 Task: Learn more about a business.
Action: Mouse moved to (656, 86)
Screenshot: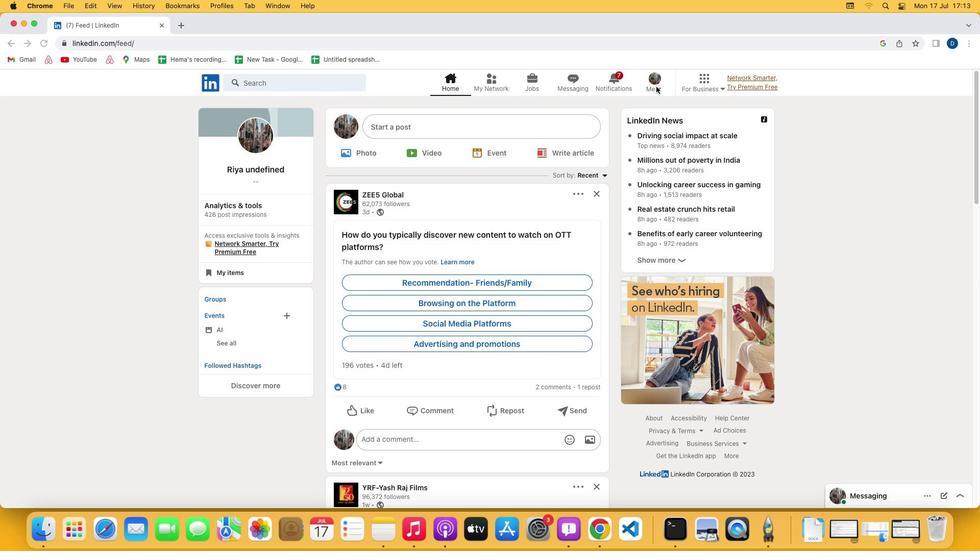 
Action: Mouse pressed left at (656, 86)
Screenshot: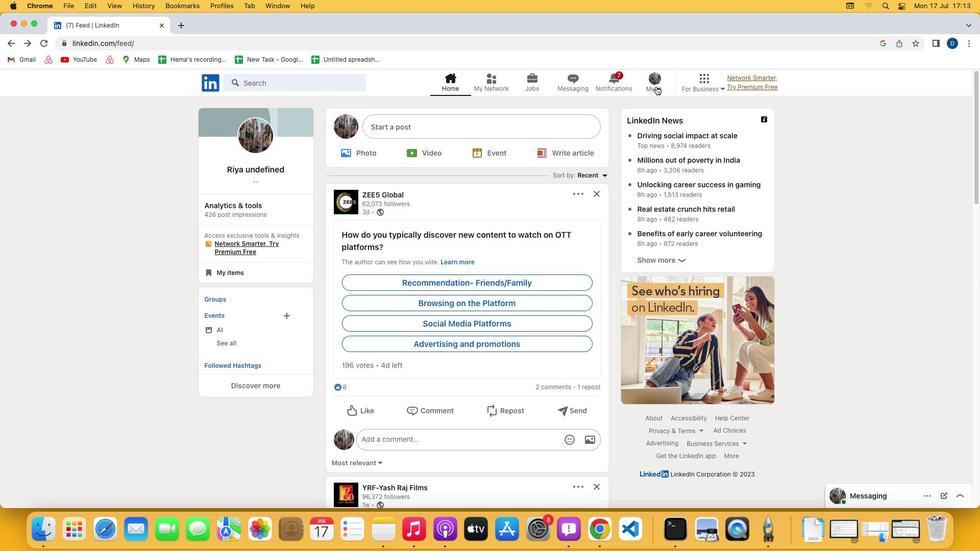 
Action: Mouse moved to (660, 88)
Screenshot: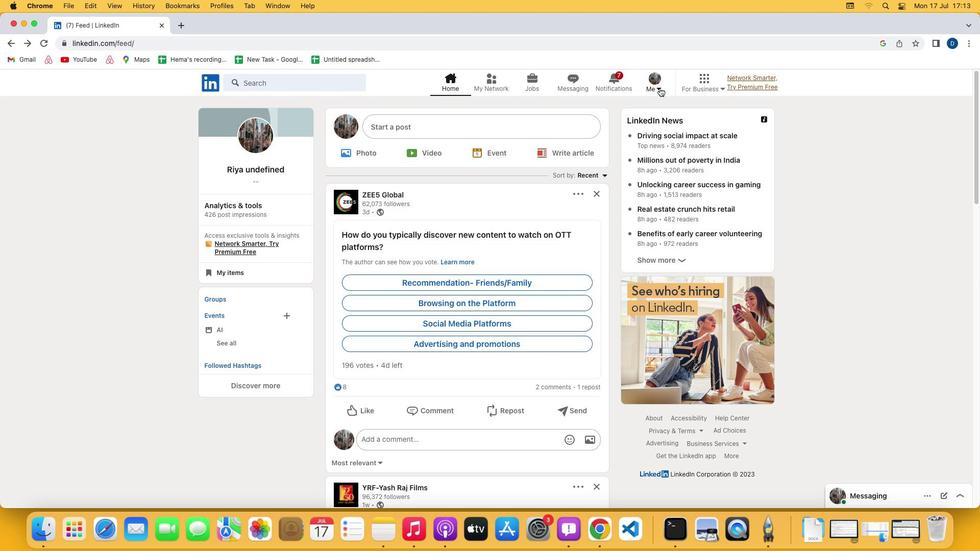 
Action: Mouse pressed left at (660, 88)
Screenshot: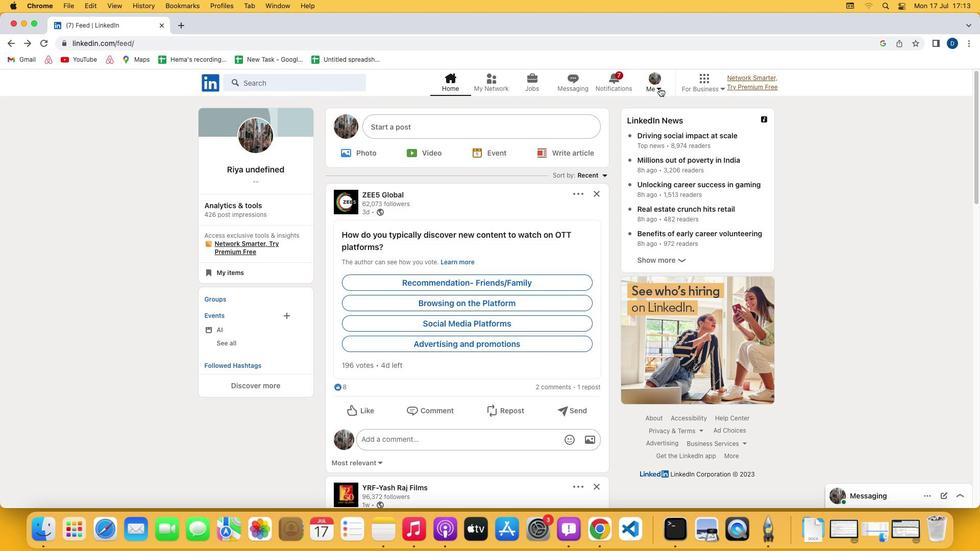 
Action: Mouse moved to (572, 193)
Screenshot: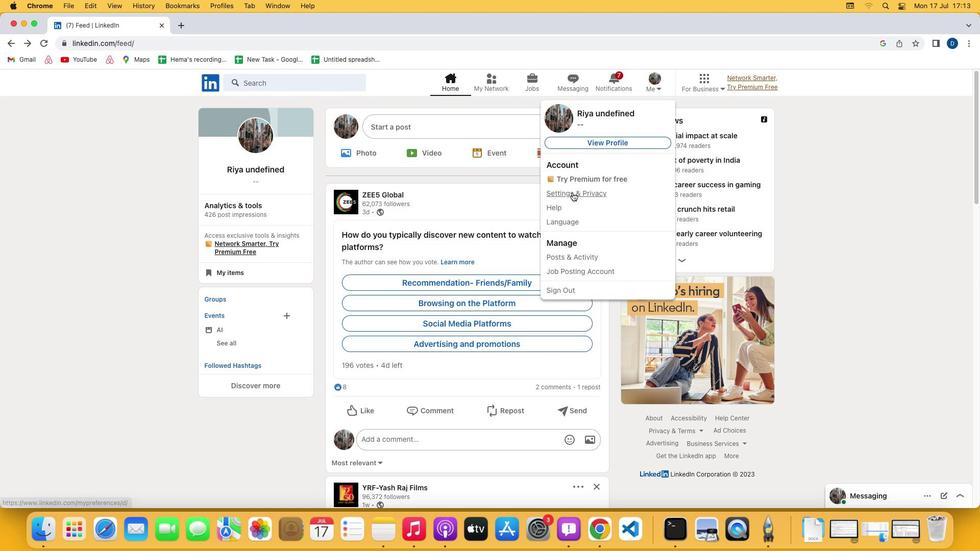 
Action: Mouse pressed left at (572, 193)
Screenshot: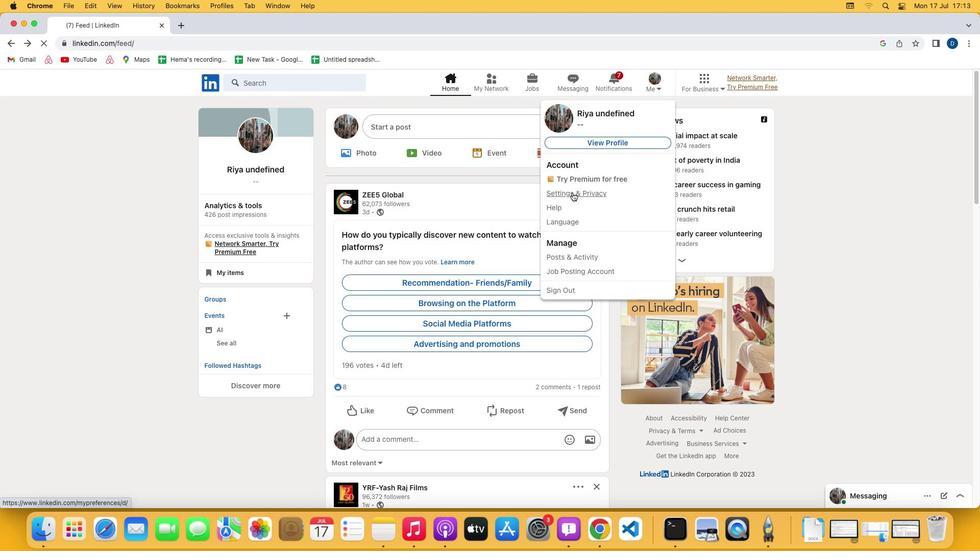 
Action: Mouse moved to (489, 250)
Screenshot: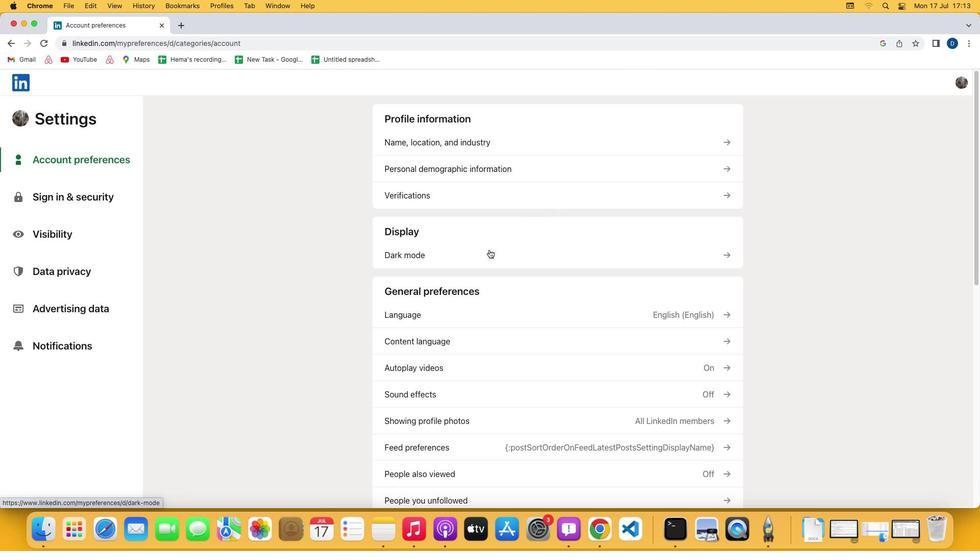 
Action: Mouse scrolled (489, 250) with delta (0, 0)
Screenshot: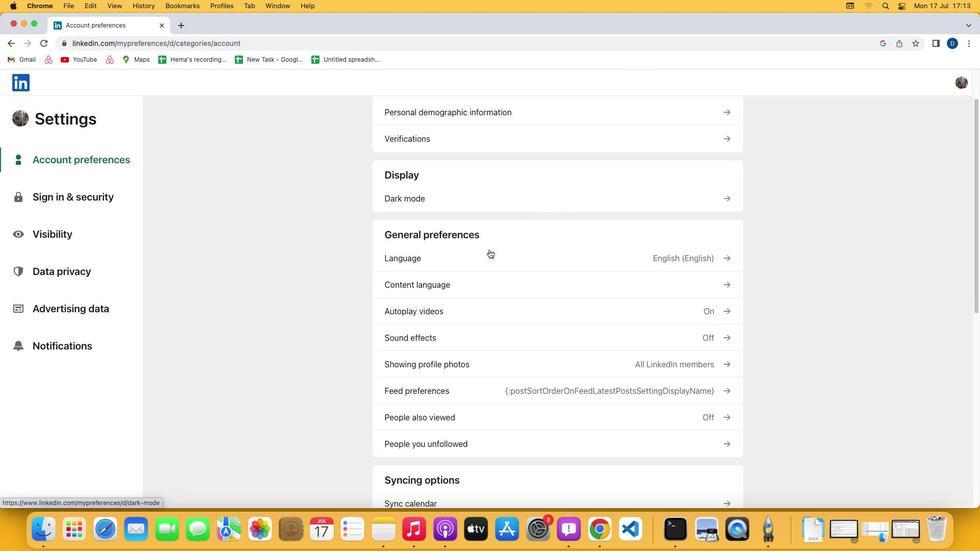 
Action: Mouse scrolled (489, 250) with delta (0, 0)
Screenshot: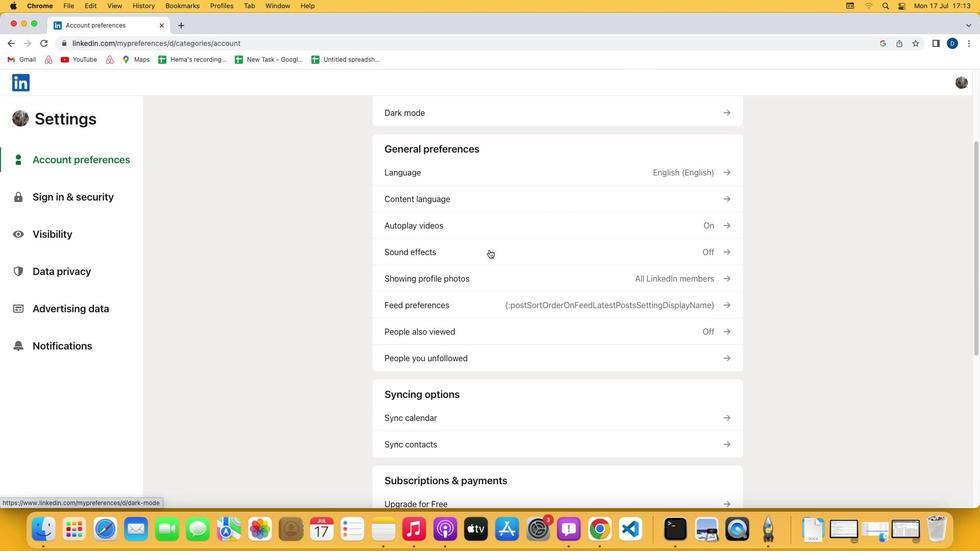 
Action: Mouse moved to (489, 250)
Screenshot: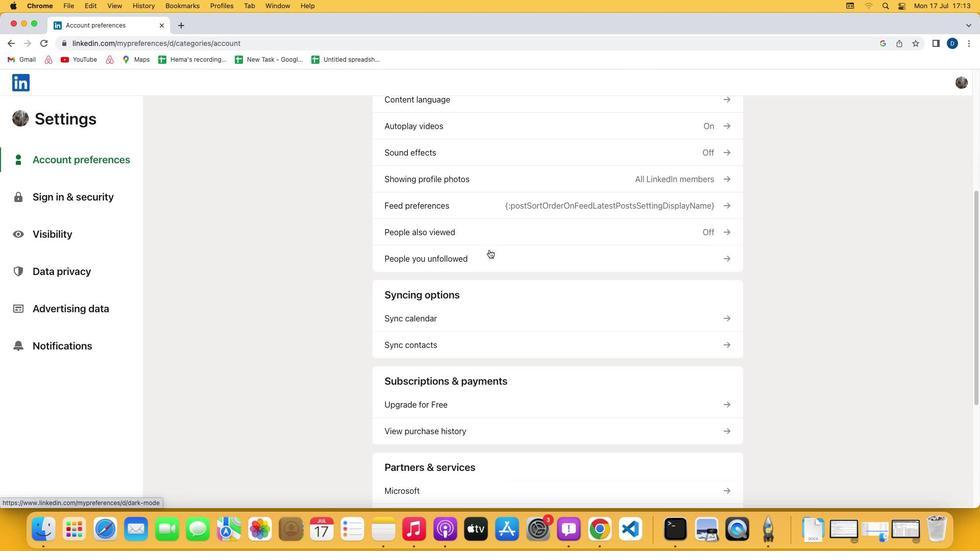 
Action: Mouse scrolled (489, 250) with delta (0, -1)
Screenshot: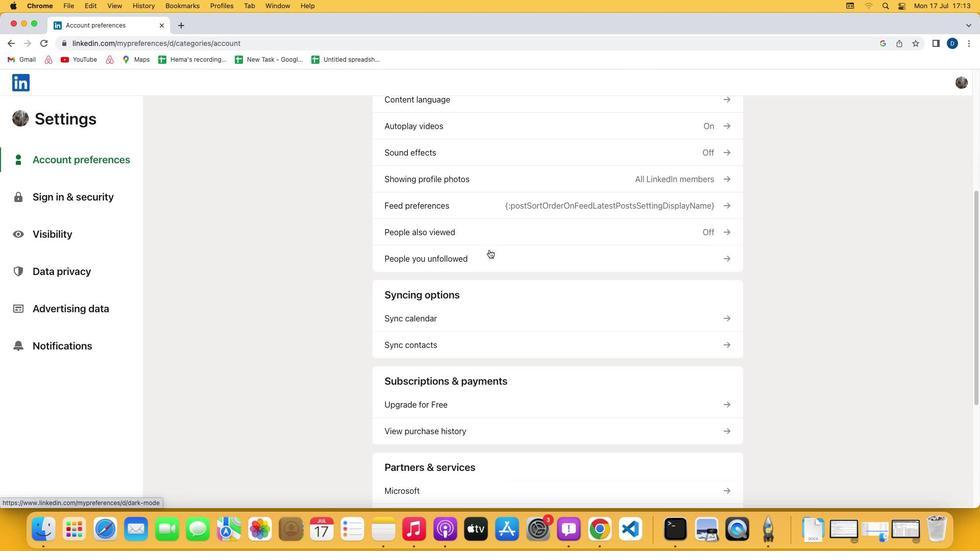 
Action: Mouse moved to (489, 250)
Screenshot: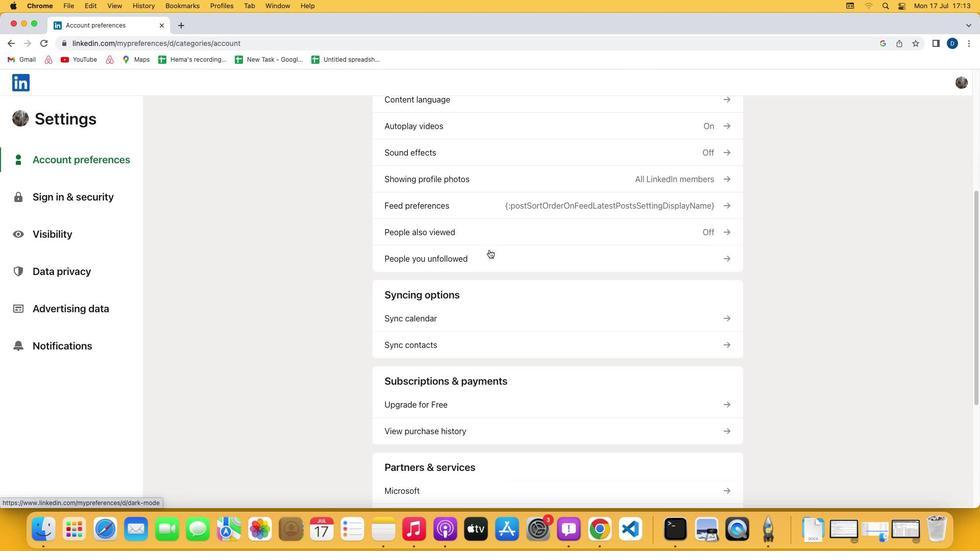 
Action: Mouse scrolled (489, 250) with delta (0, -2)
Screenshot: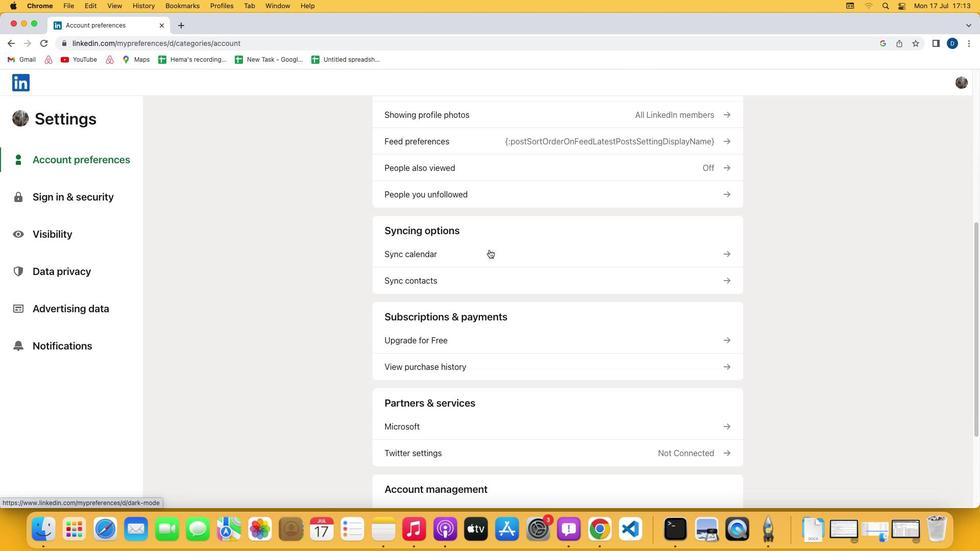 
Action: Mouse scrolled (489, 250) with delta (0, -2)
Screenshot: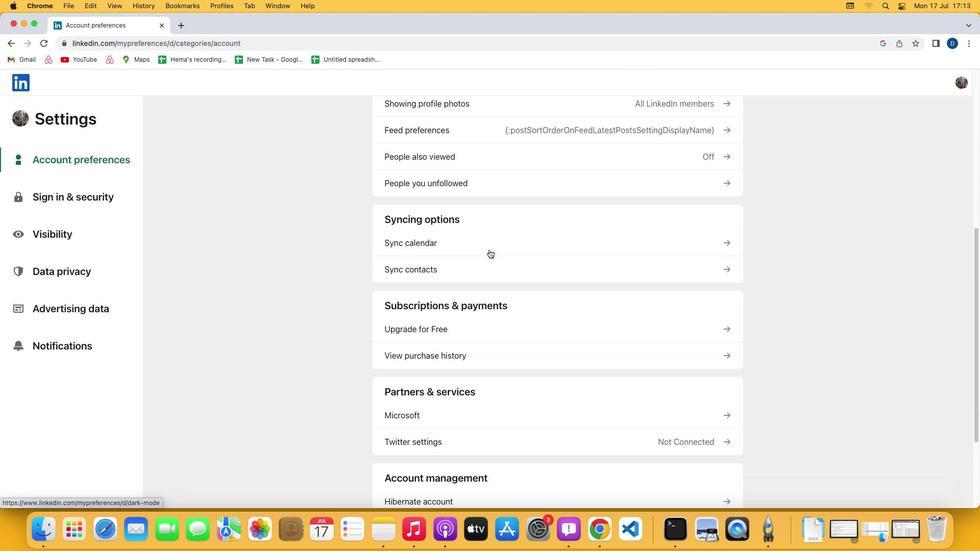 
Action: Mouse moved to (489, 251)
Screenshot: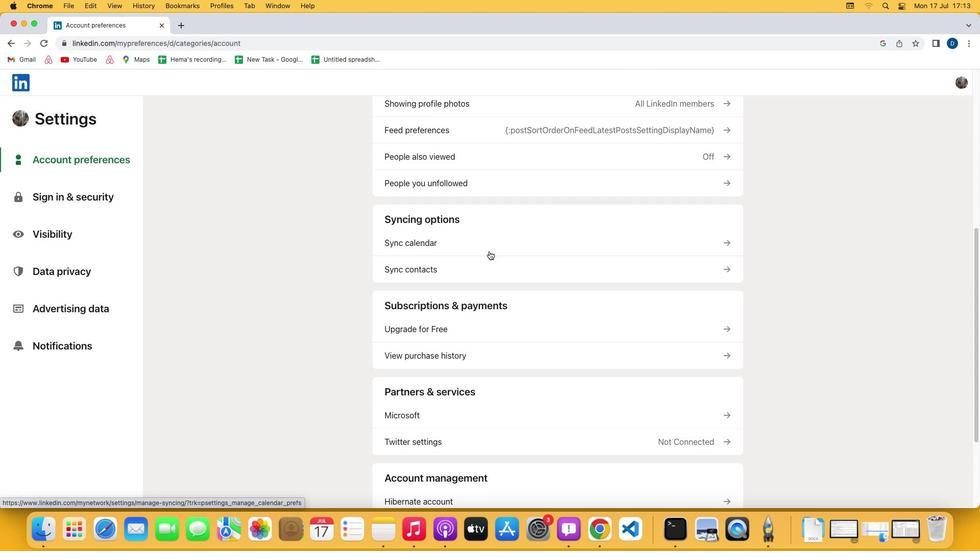 
Action: Mouse scrolled (489, 251) with delta (0, 0)
Screenshot: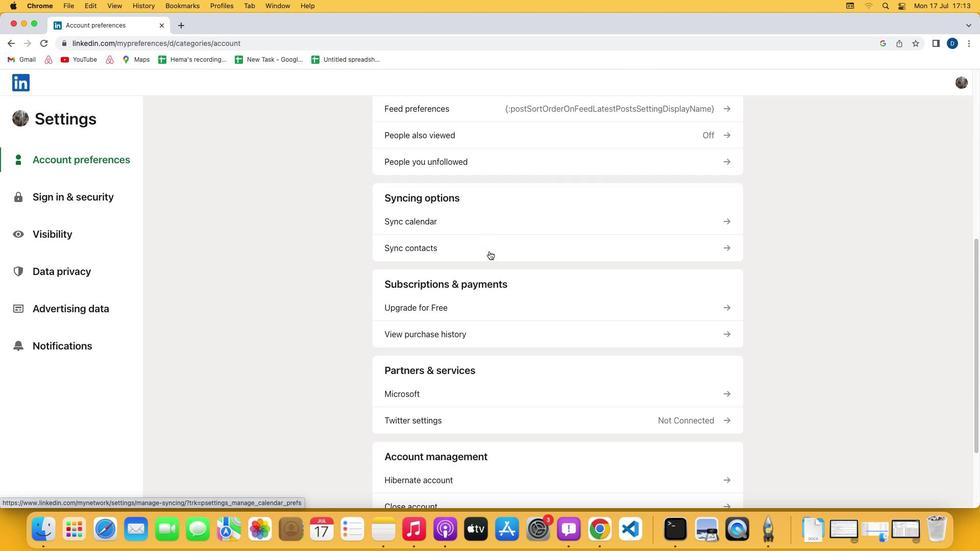 
Action: Mouse scrolled (489, 251) with delta (0, 0)
Screenshot: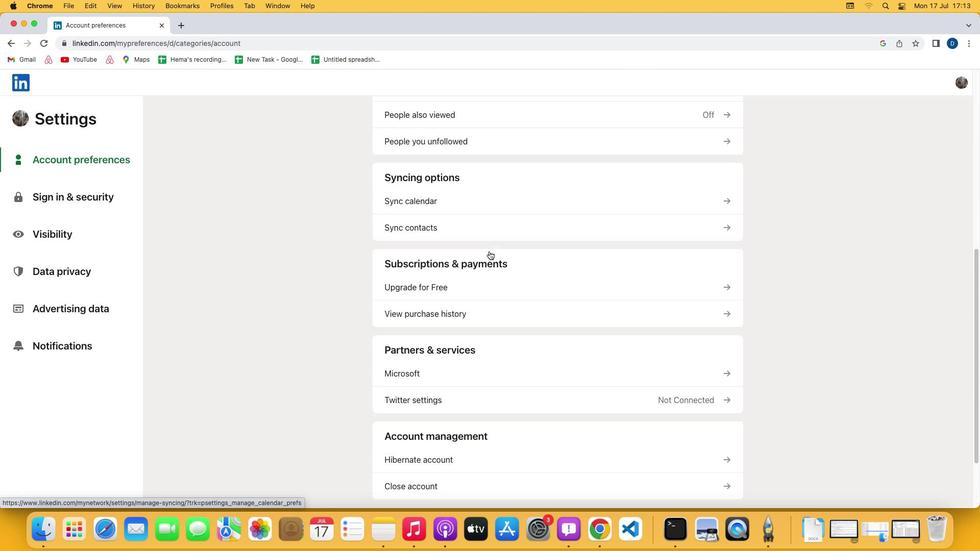 
Action: Mouse scrolled (489, 251) with delta (0, -1)
Screenshot: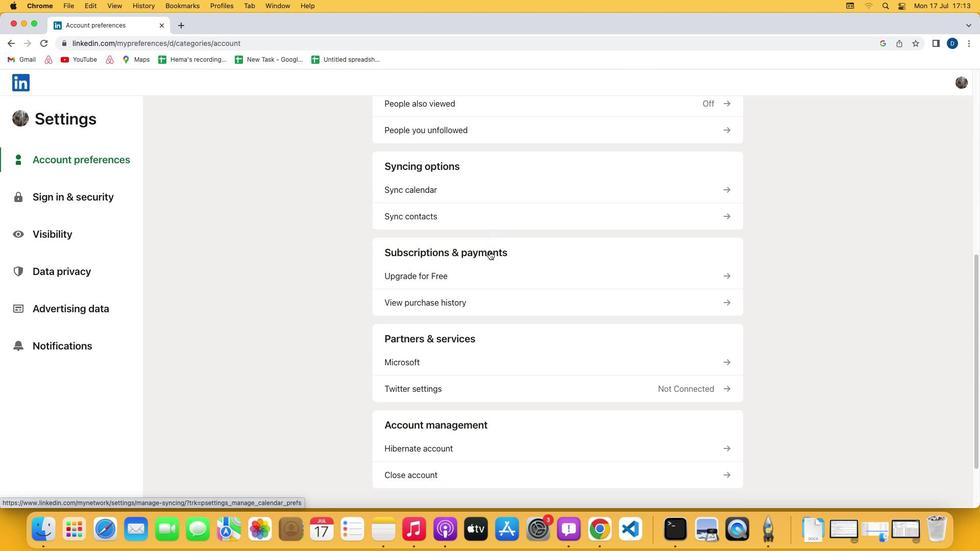 
Action: Mouse moved to (451, 243)
Screenshot: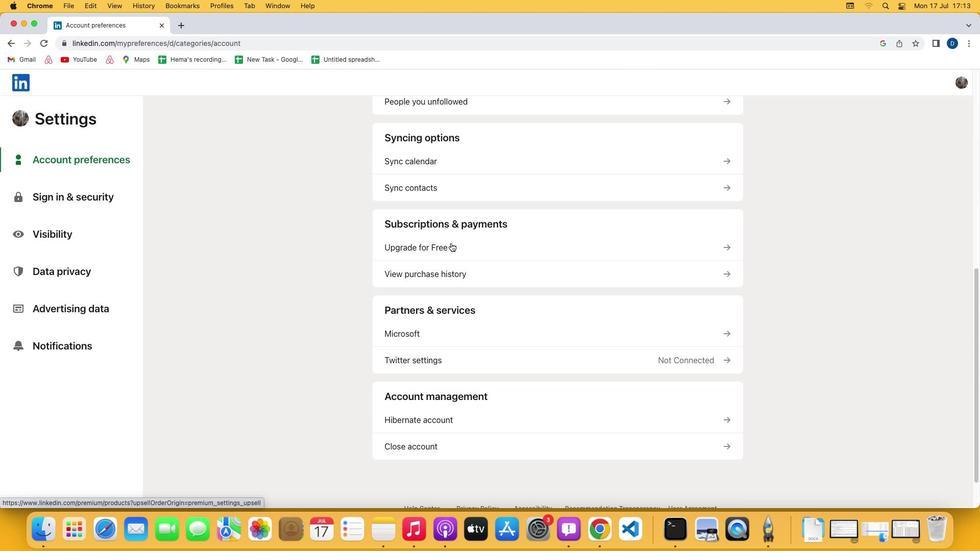 
Action: Mouse pressed left at (451, 243)
Screenshot: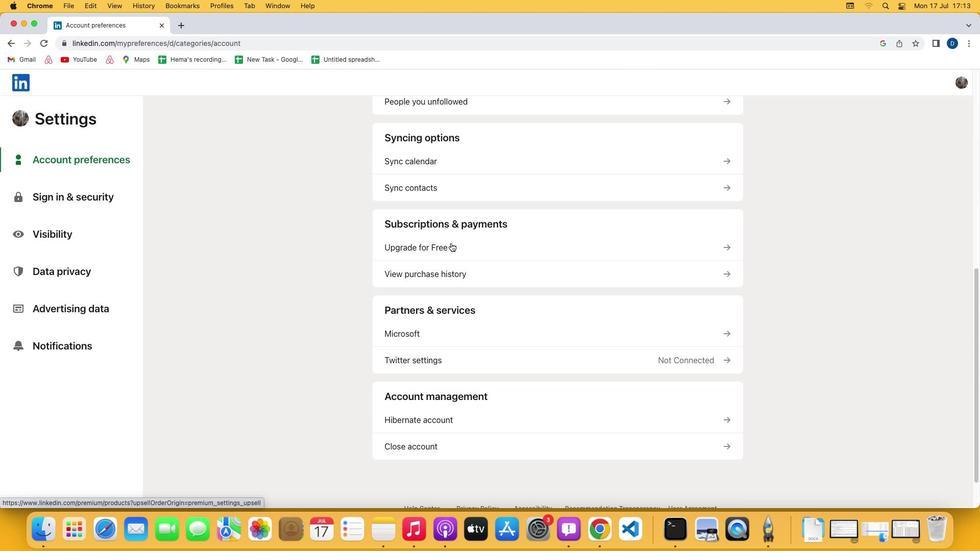 
Action: Mouse moved to (399, 277)
Screenshot: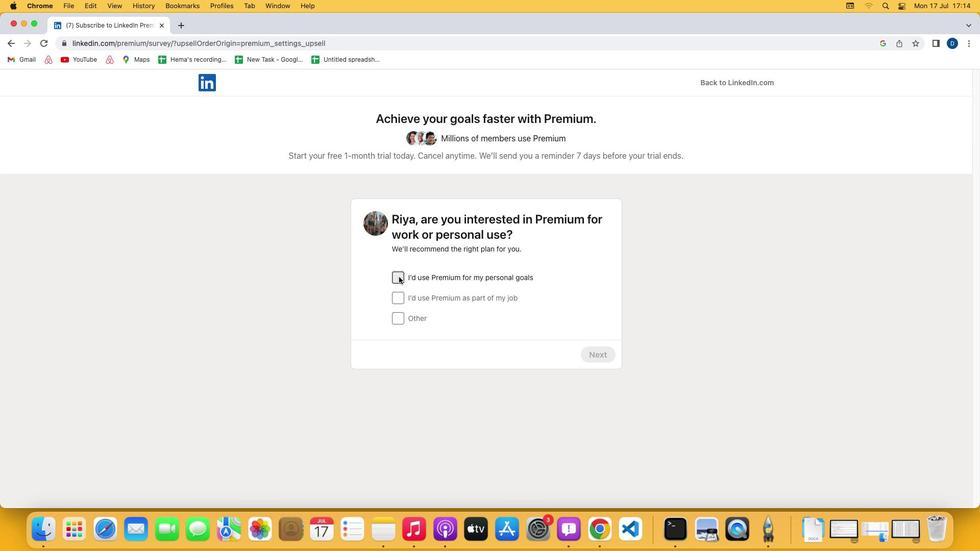 
Action: Mouse pressed left at (399, 277)
Screenshot: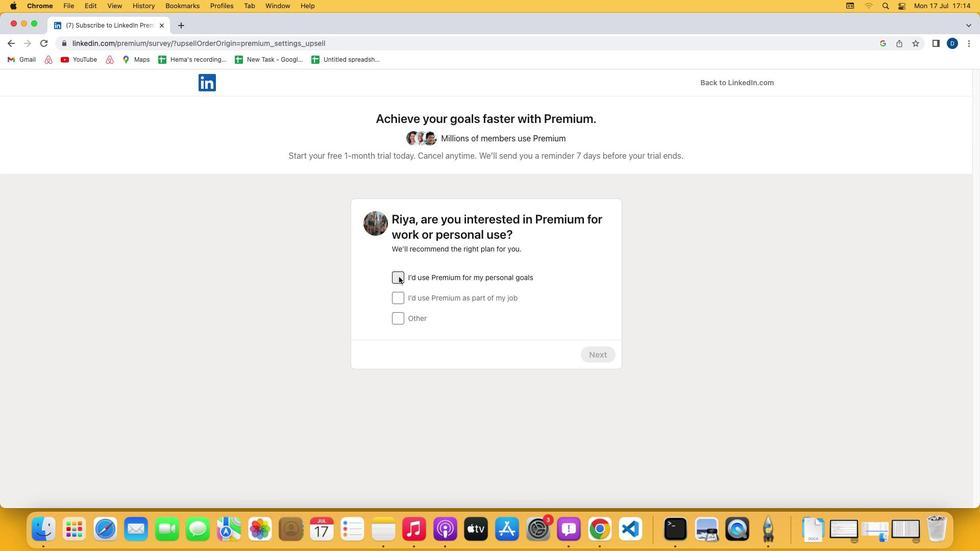 
Action: Mouse moved to (591, 354)
Screenshot: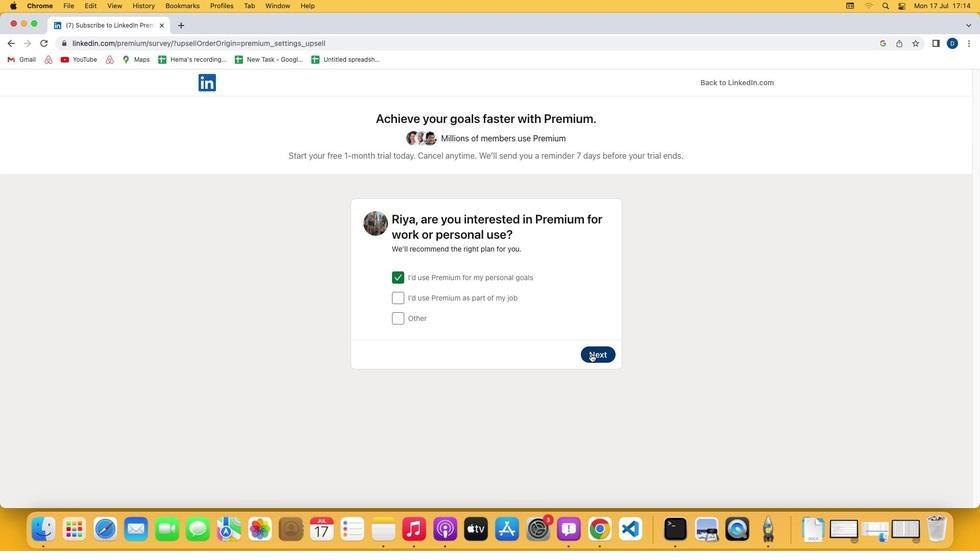 
Action: Mouse pressed left at (591, 354)
Screenshot: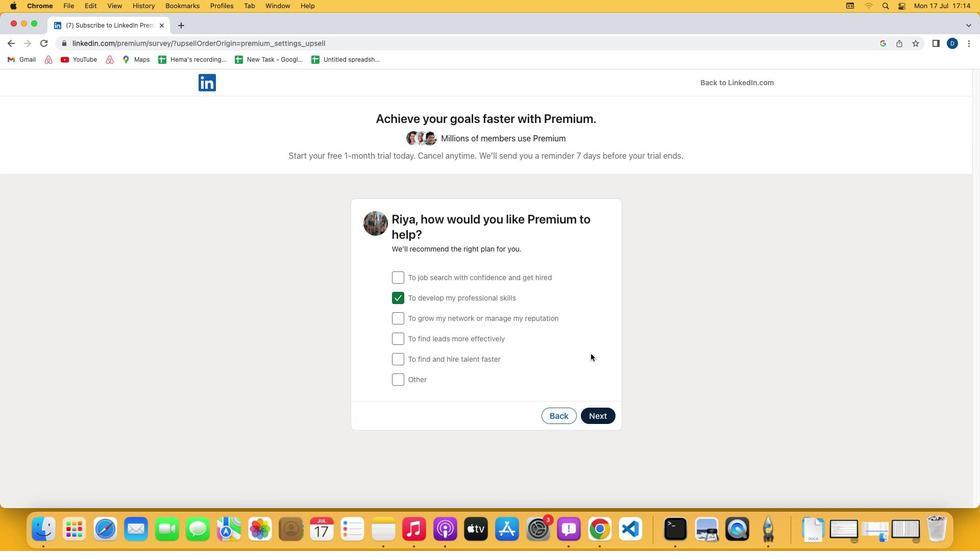 
Action: Mouse moved to (593, 415)
Screenshot: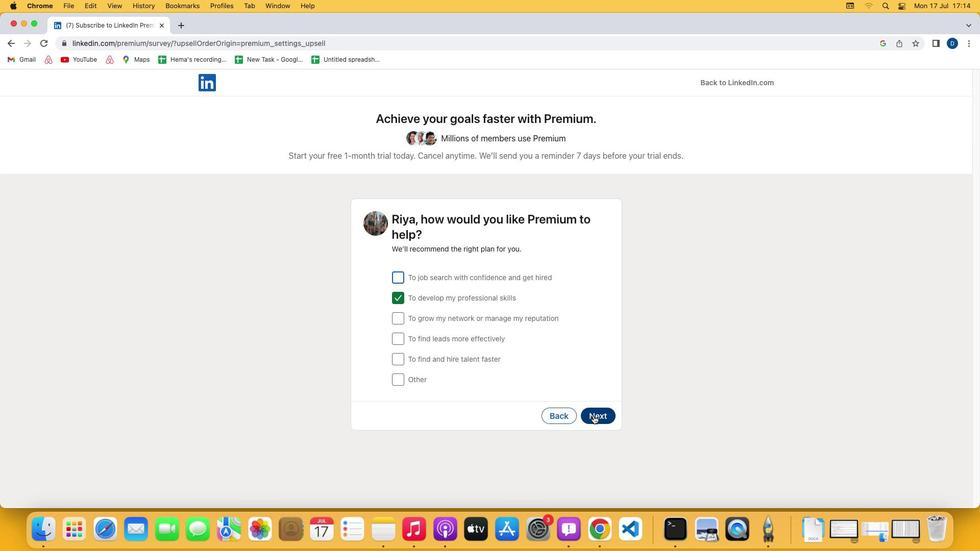 
Action: Mouse pressed left at (593, 415)
Screenshot: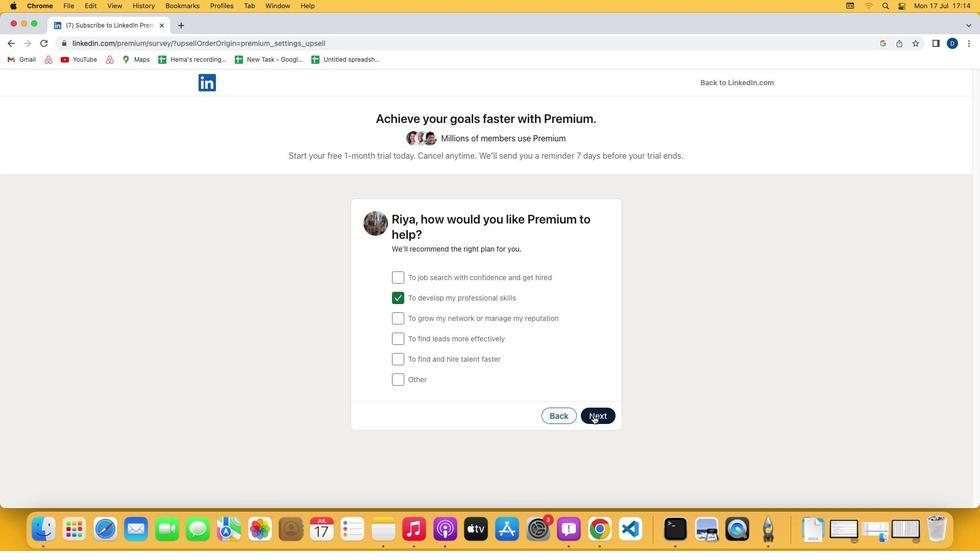 
Action: Mouse moved to (401, 343)
Screenshot: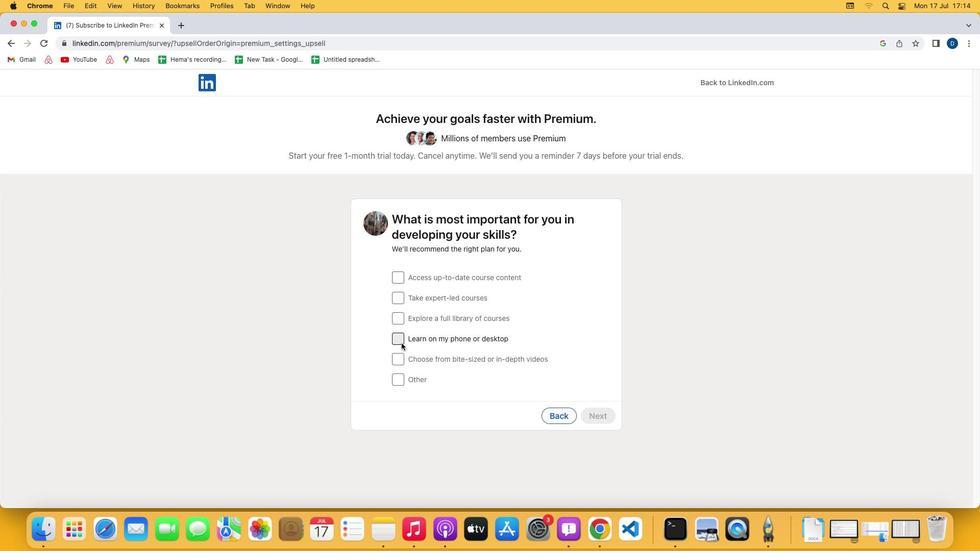 
Action: Mouse pressed left at (401, 343)
Screenshot: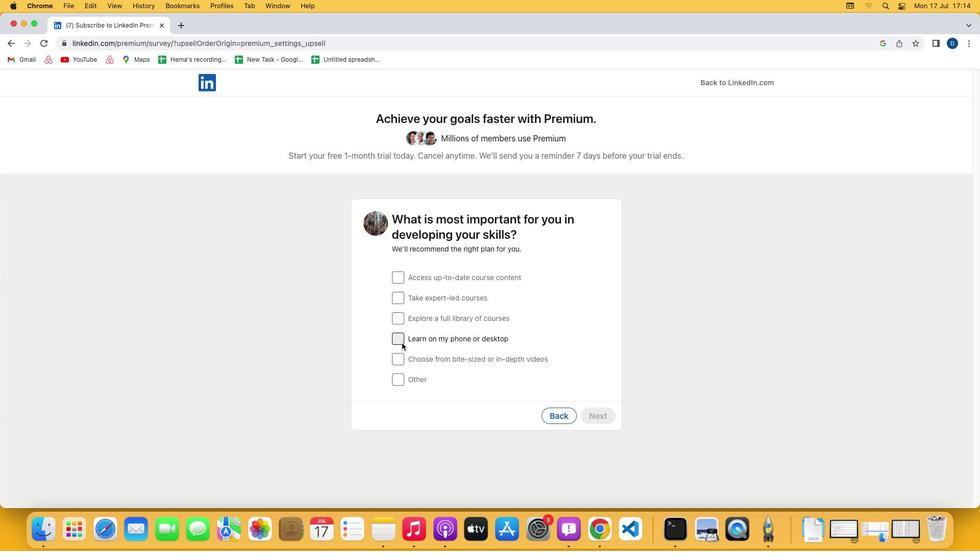 
Action: Mouse moved to (594, 417)
Screenshot: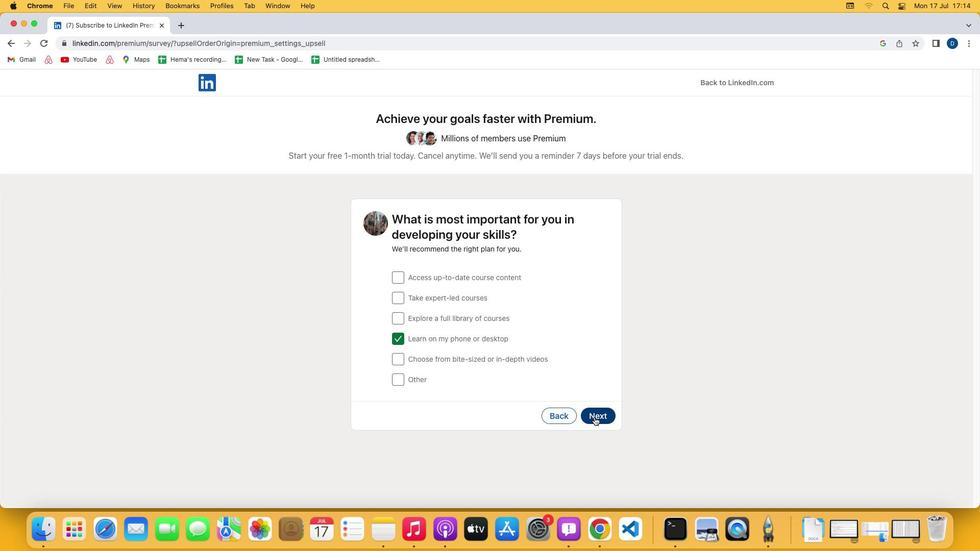 
Action: Mouse pressed left at (594, 417)
Screenshot: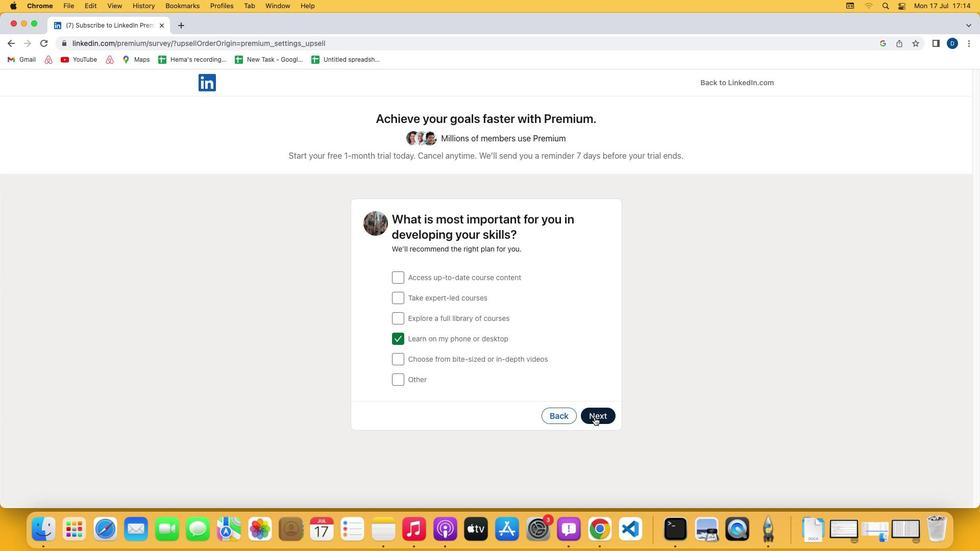 
Action: Mouse moved to (500, 388)
Screenshot: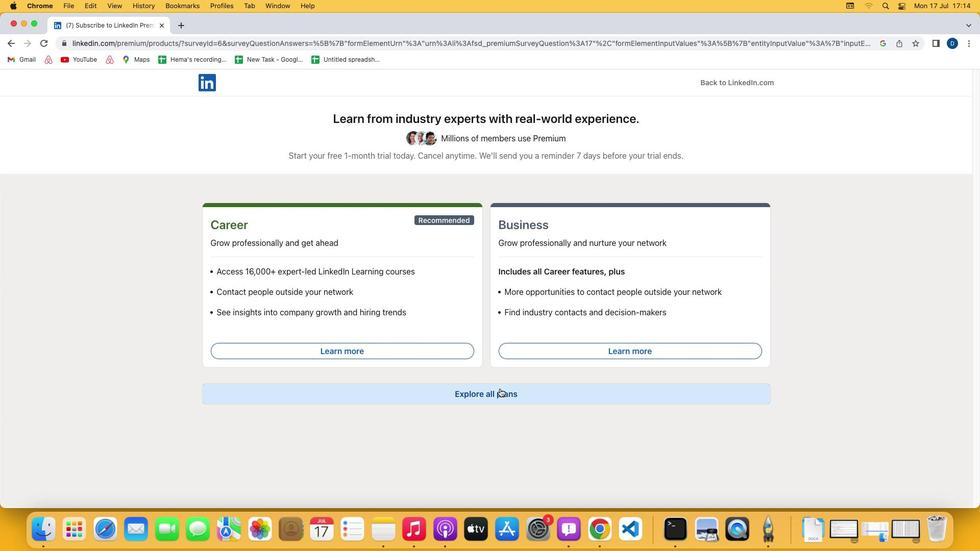 
Action: Mouse pressed left at (500, 388)
Screenshot: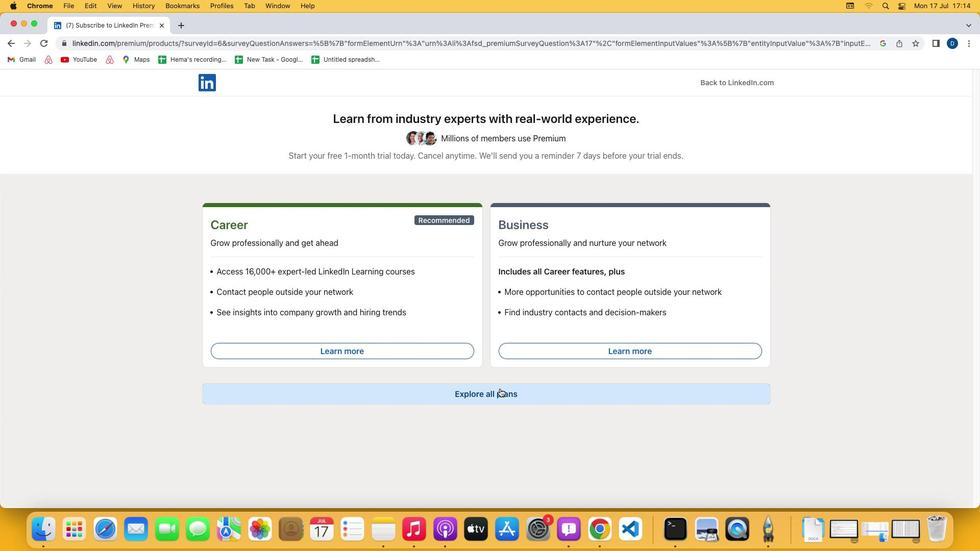 
Action: Mouse moved to (395, 423)
Screenshot: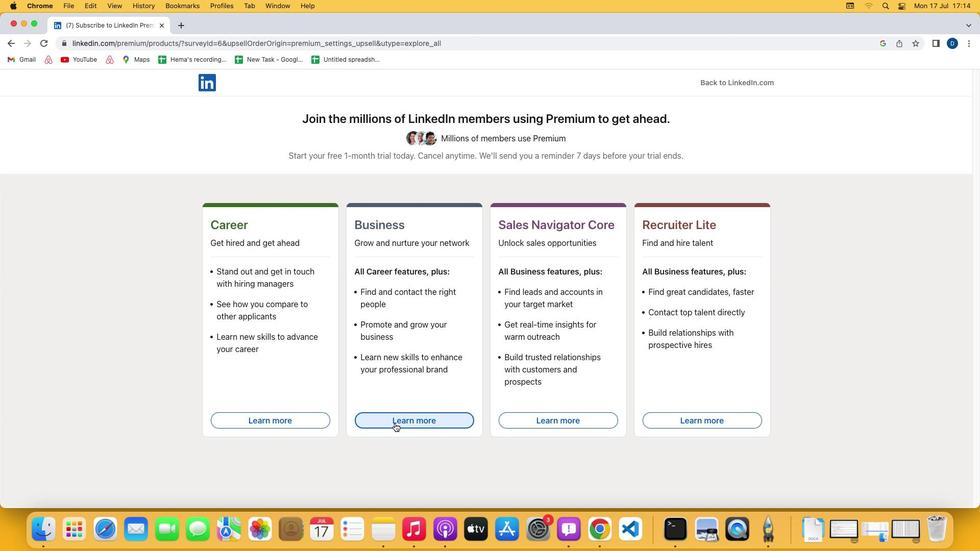 
Action: Mouse pressed left at (395, 423)
Screenshot: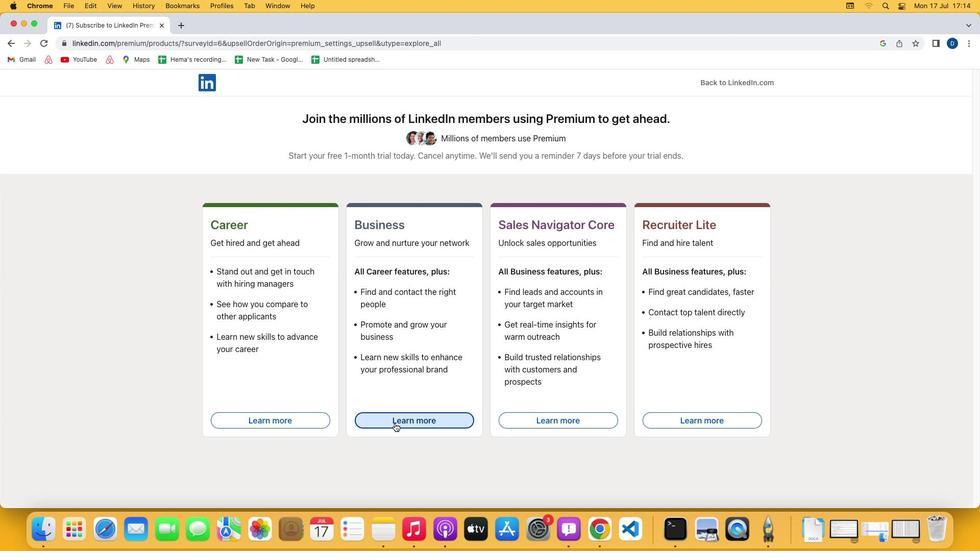 
Action: Mouse moved to (395, 423)
Screenshot: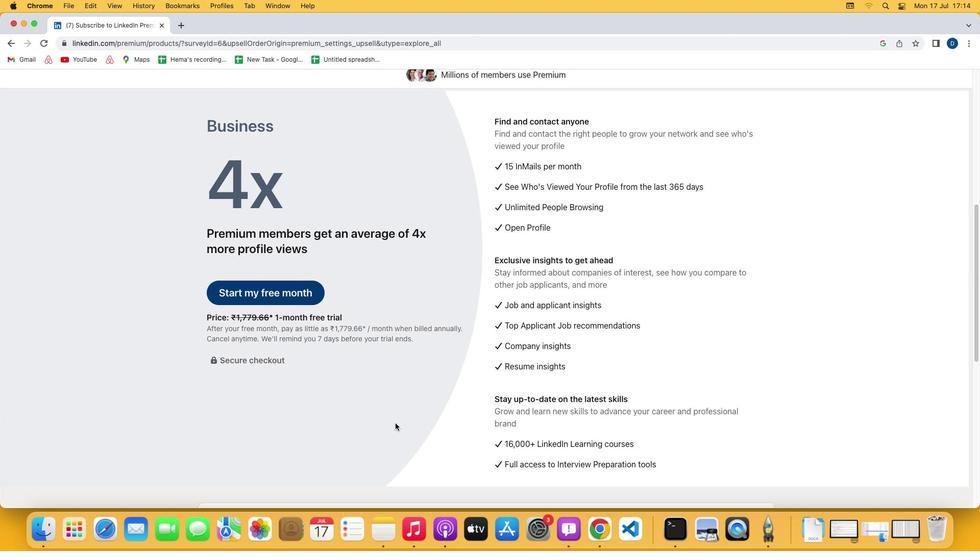 
